 Task: Sort the products by price (highest first).
Action: Mouse moved to (19, 69)
Screenshot: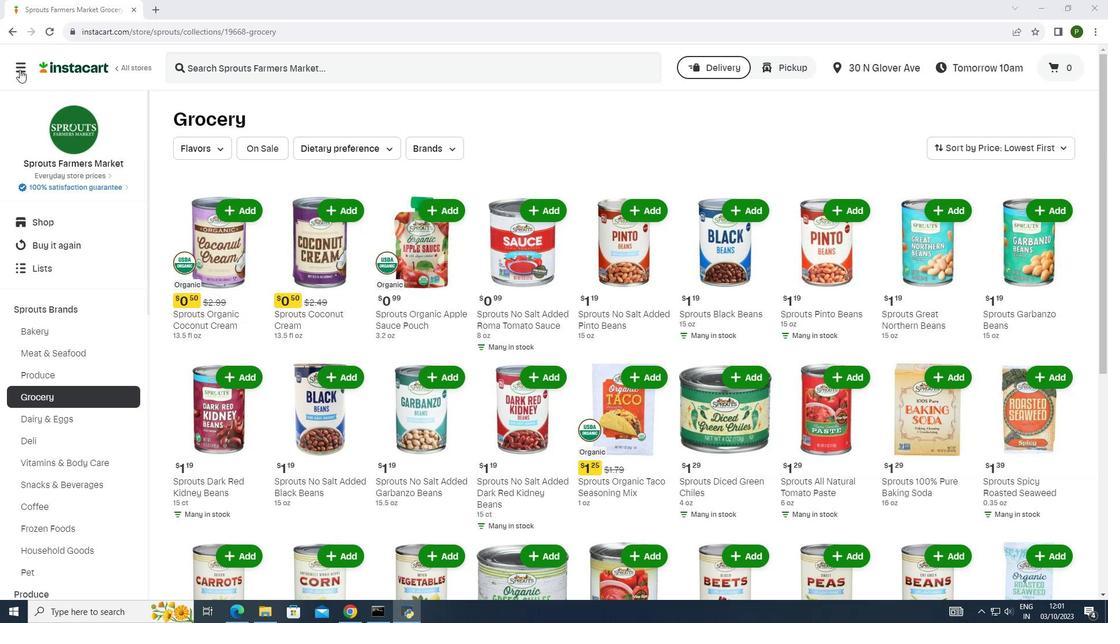 
Action: Mouse pressed left at (19, 69)
Screenshot: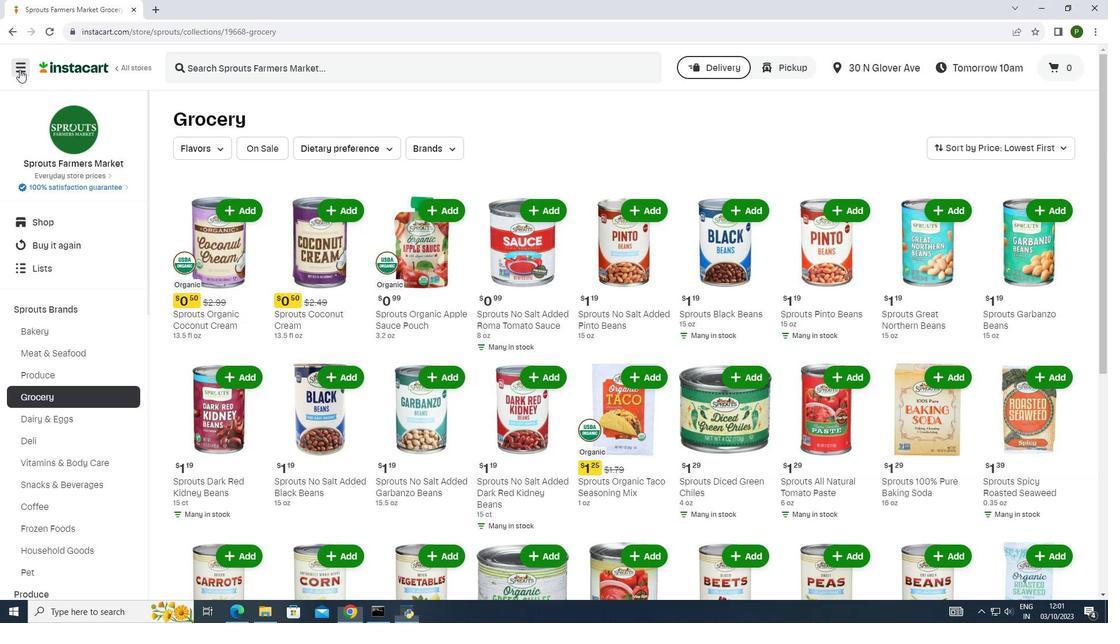 
Action: Mouse moved to (53, 298)
Screenshot: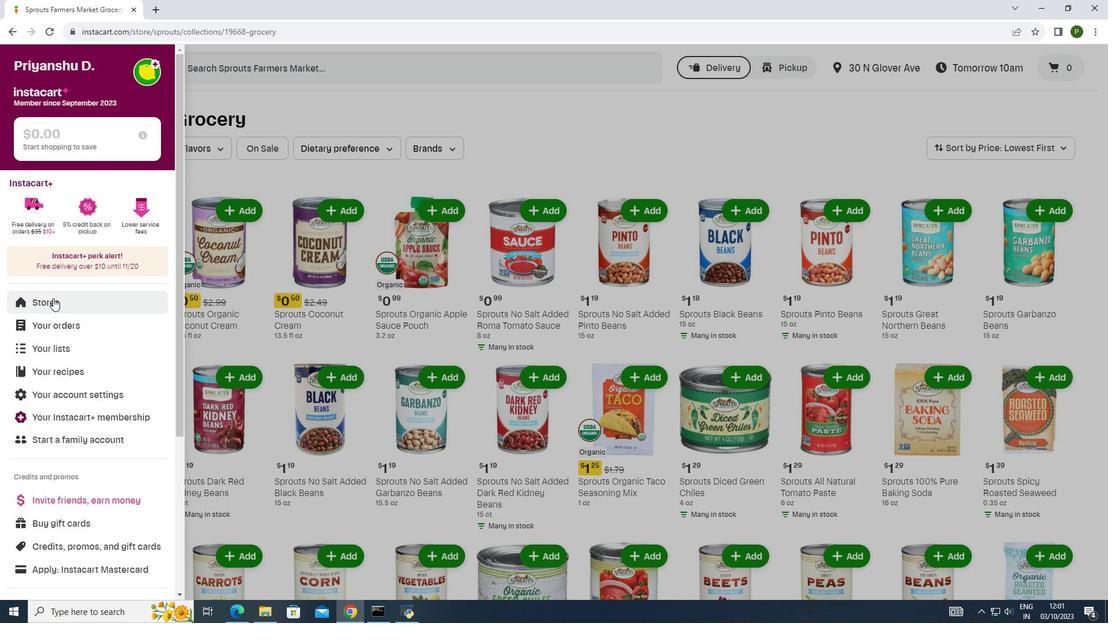 
Action: Mouse pressed left at (53, 298)
Screenshot: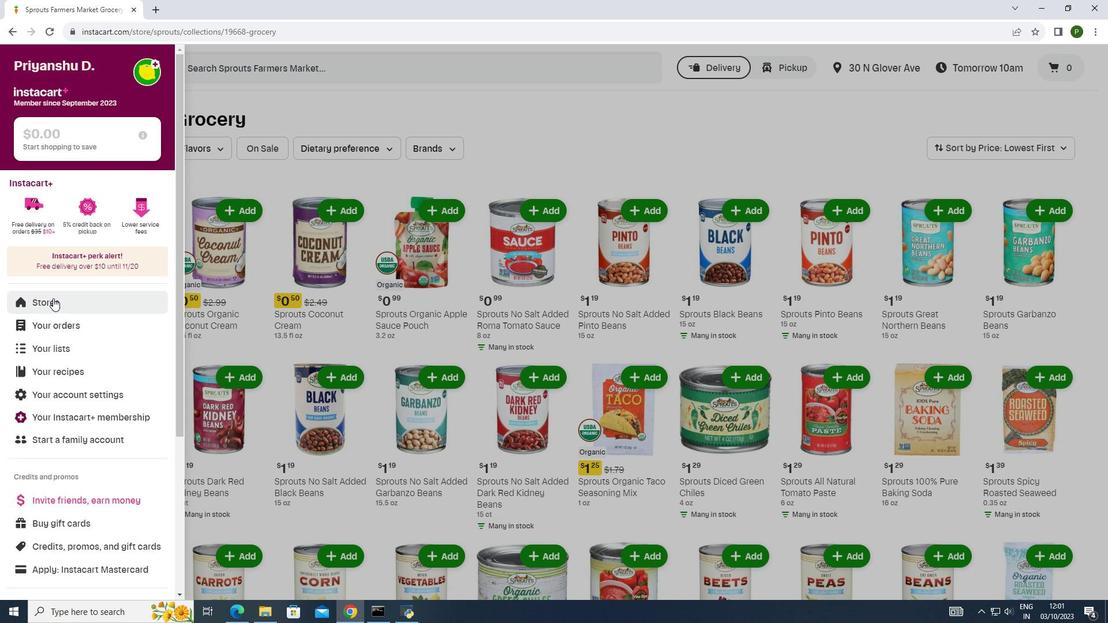 
Action: Mouse moved to (267, 116)
Screenshot: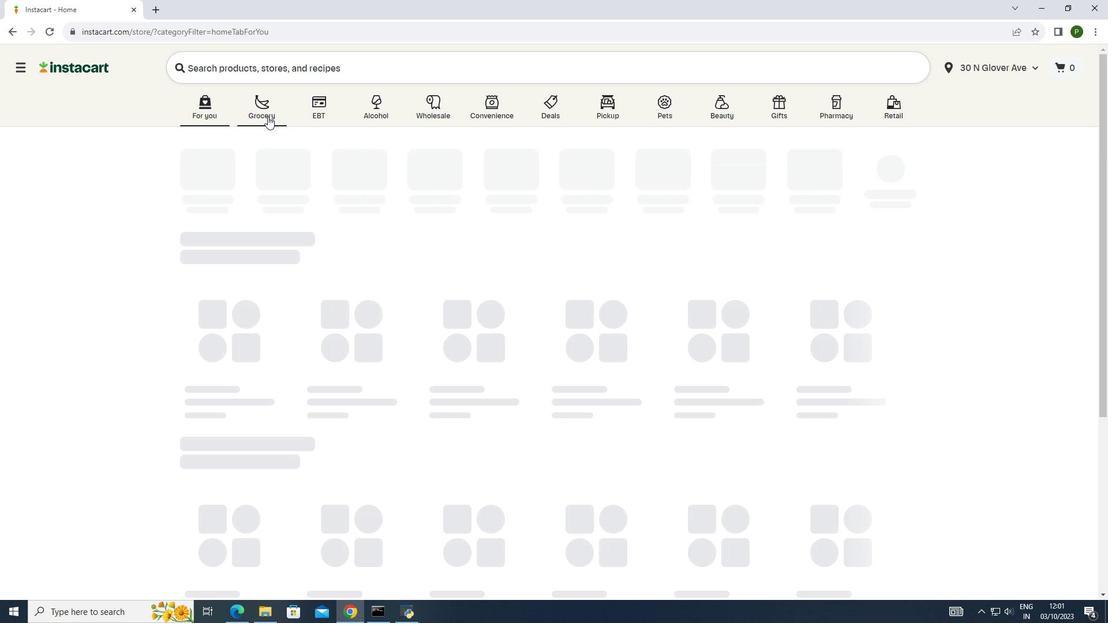 
Action: Mouse pressed left at (267, 116)
Screenshot: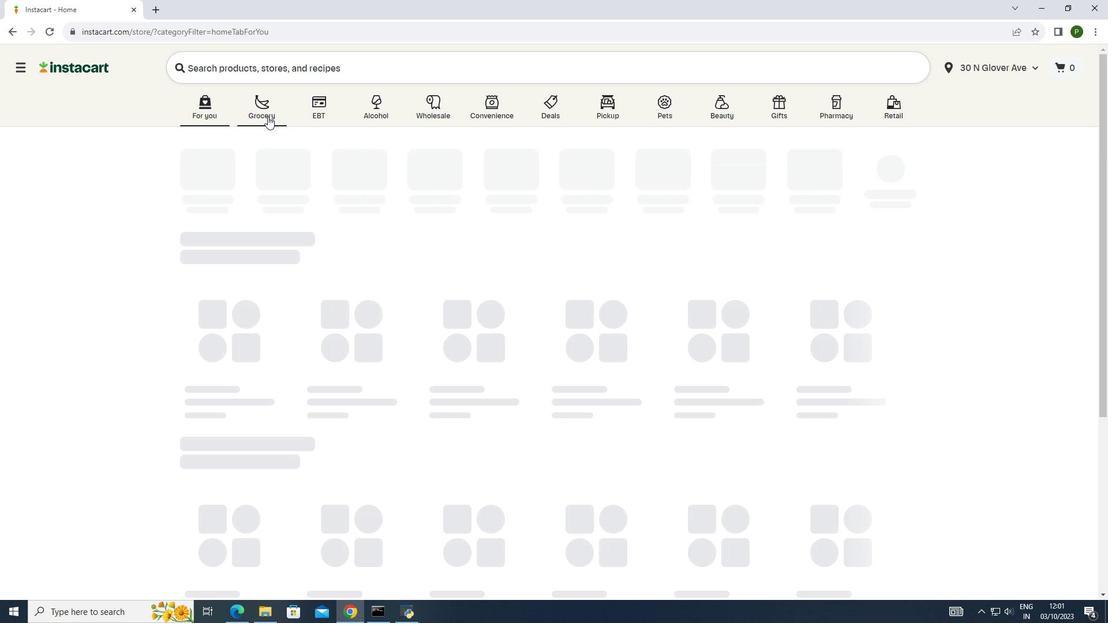 
Action: Mouse moved to (581, 181)
Screenshot: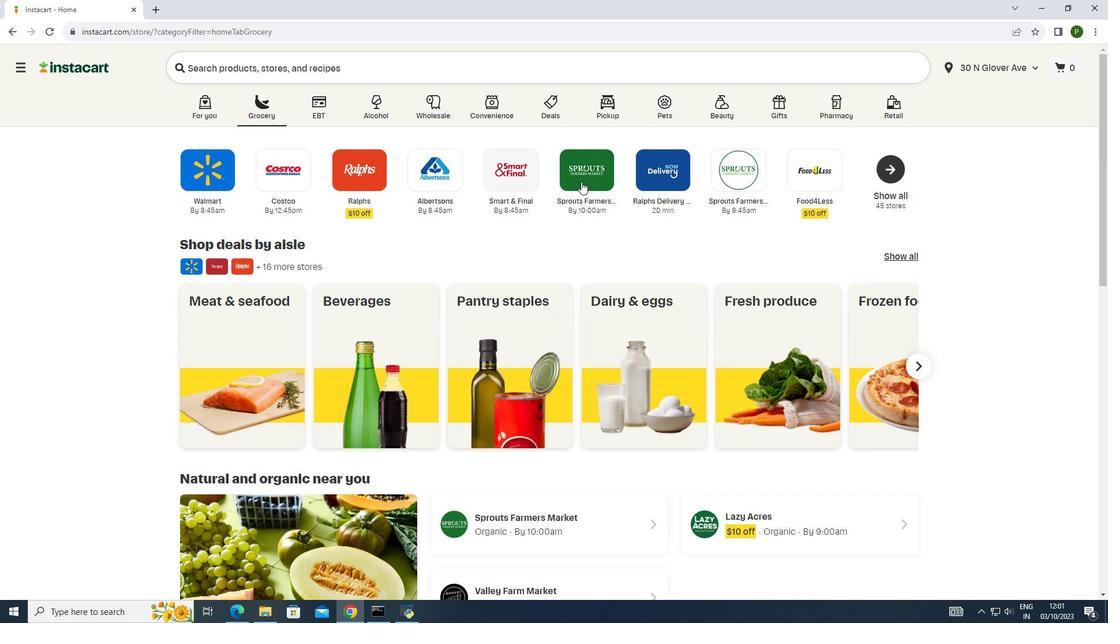 
Action: Mouse pressed left at (581, 181)
Screenshot: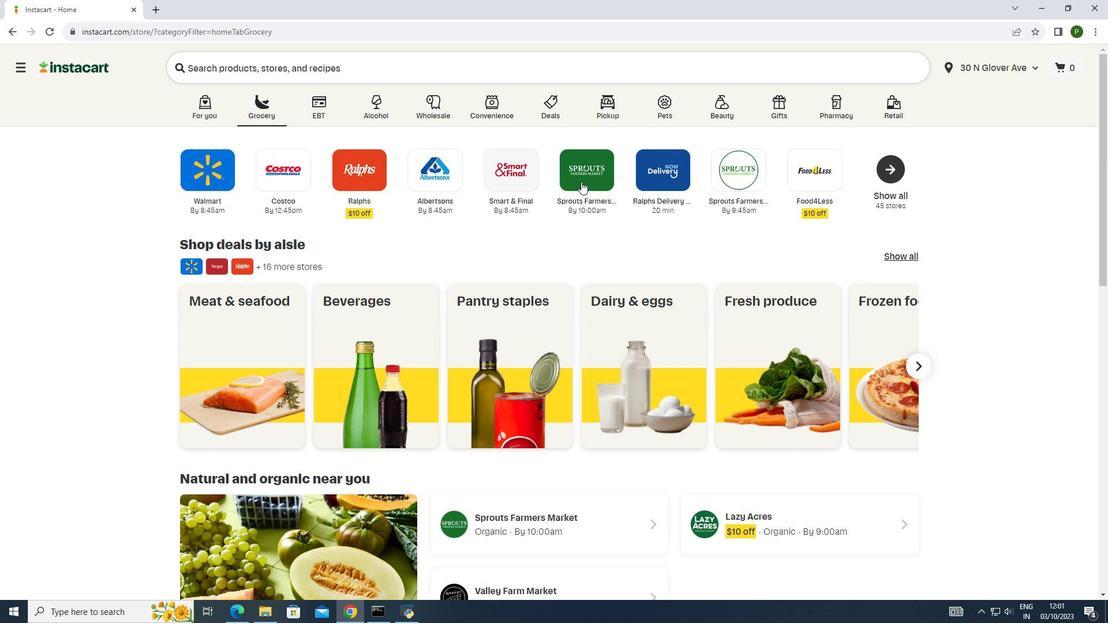 
Action: Mouse moved to (105, 307)
Screenshot: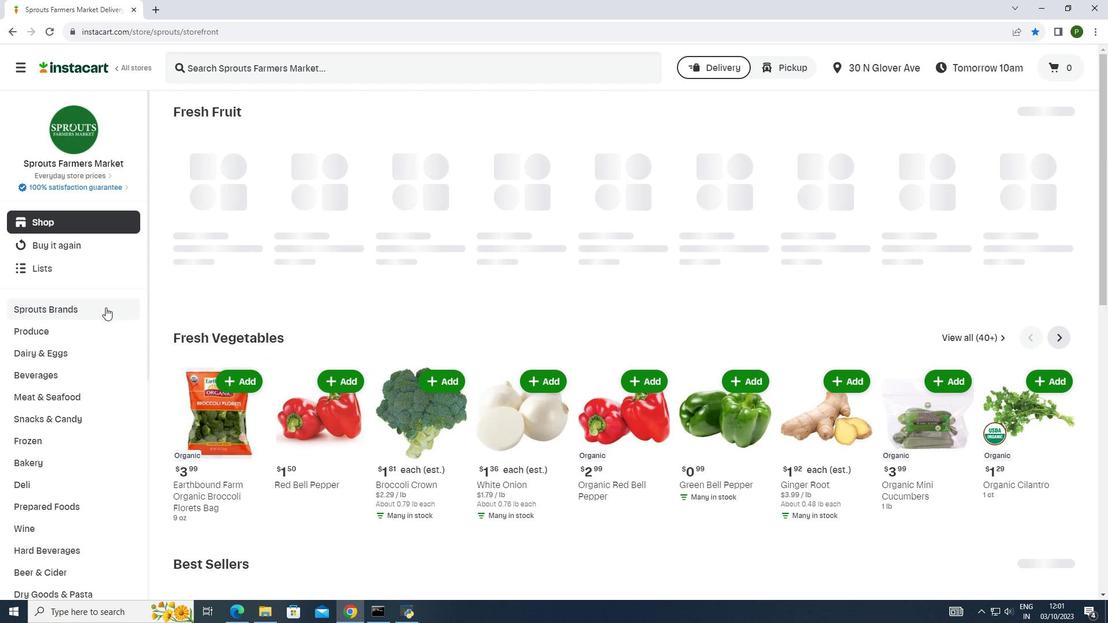
Action: Mouse pressed left at (105, 307)
Screenshot: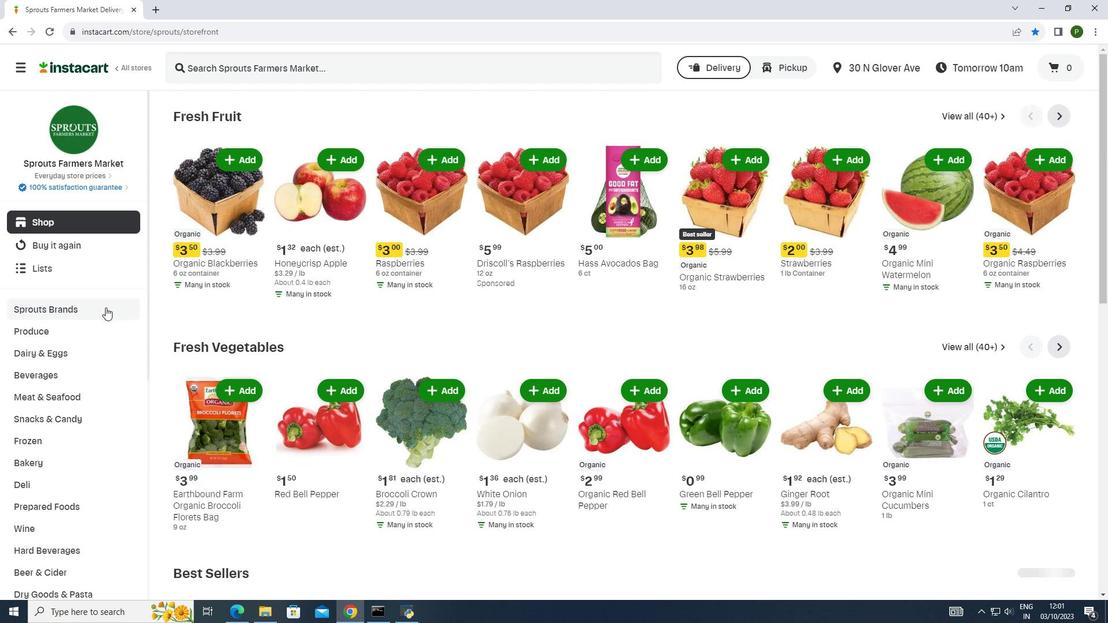 
Action: Mouse moved to (71, 394)
Screenshot: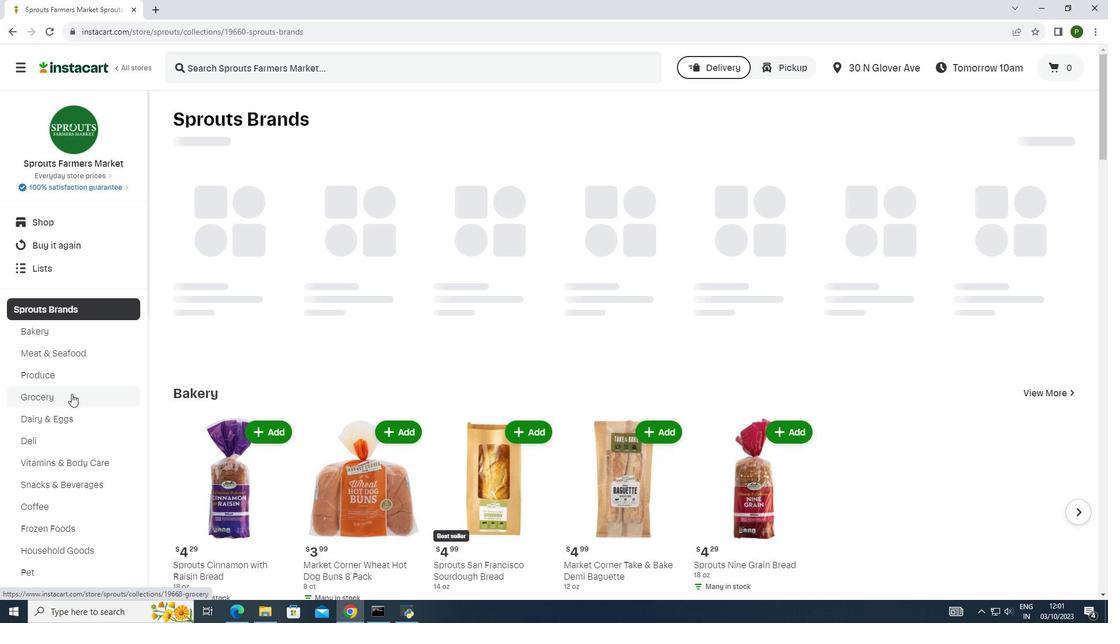
Action: Mouse pressed left at (71, 394)
Screenshot: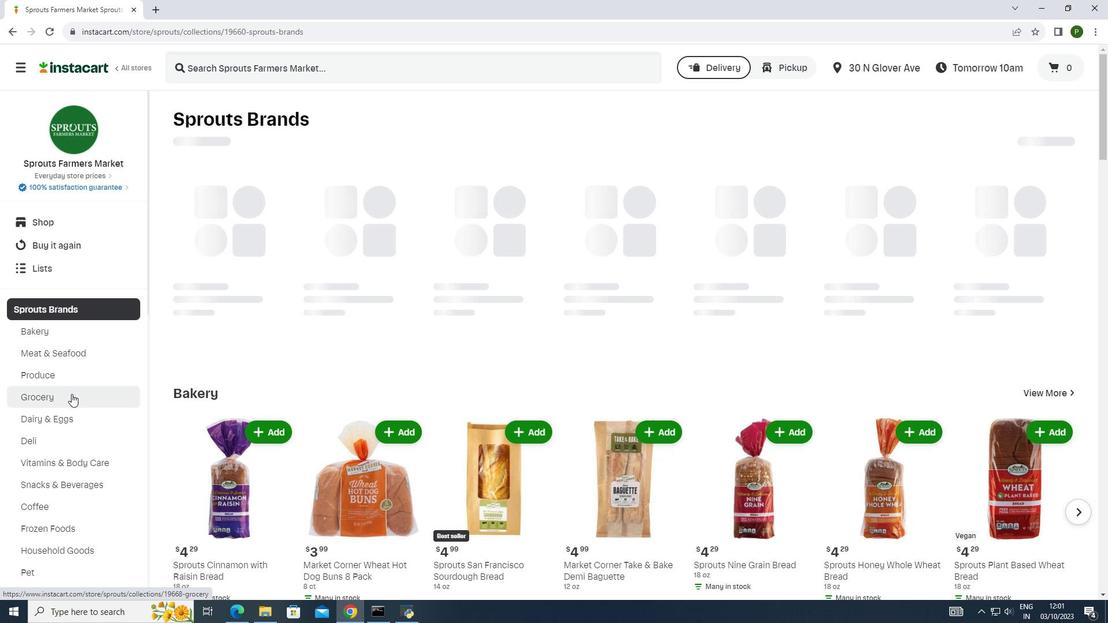 
Action: Mouse moved to (1035, 151)
Screenshot: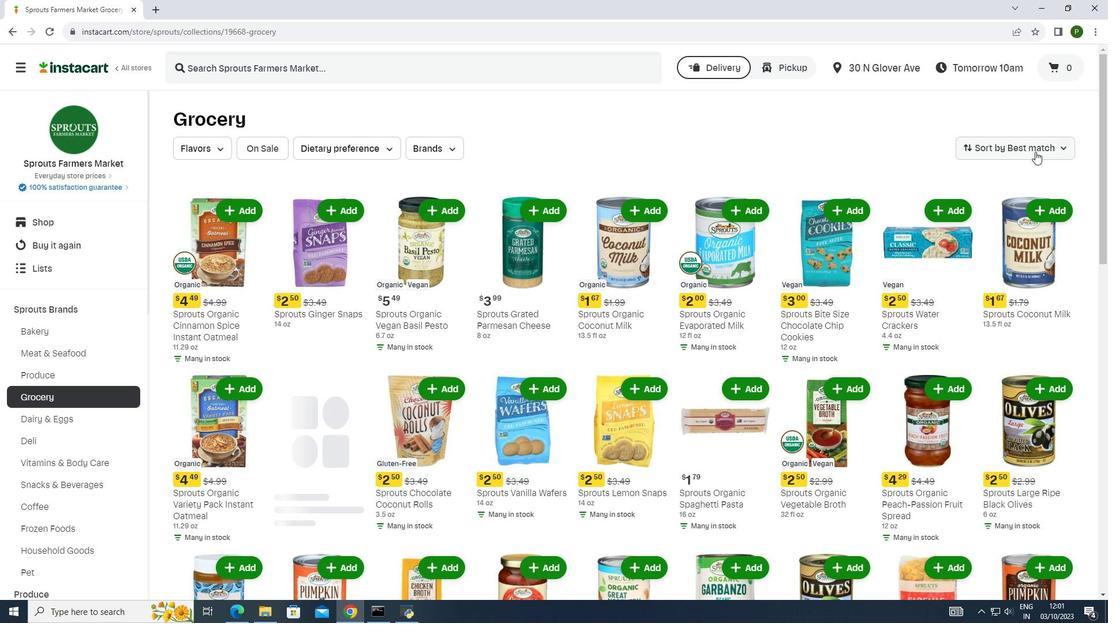 
Action: Mouse pressed left at (1035, 151)
Screenshot: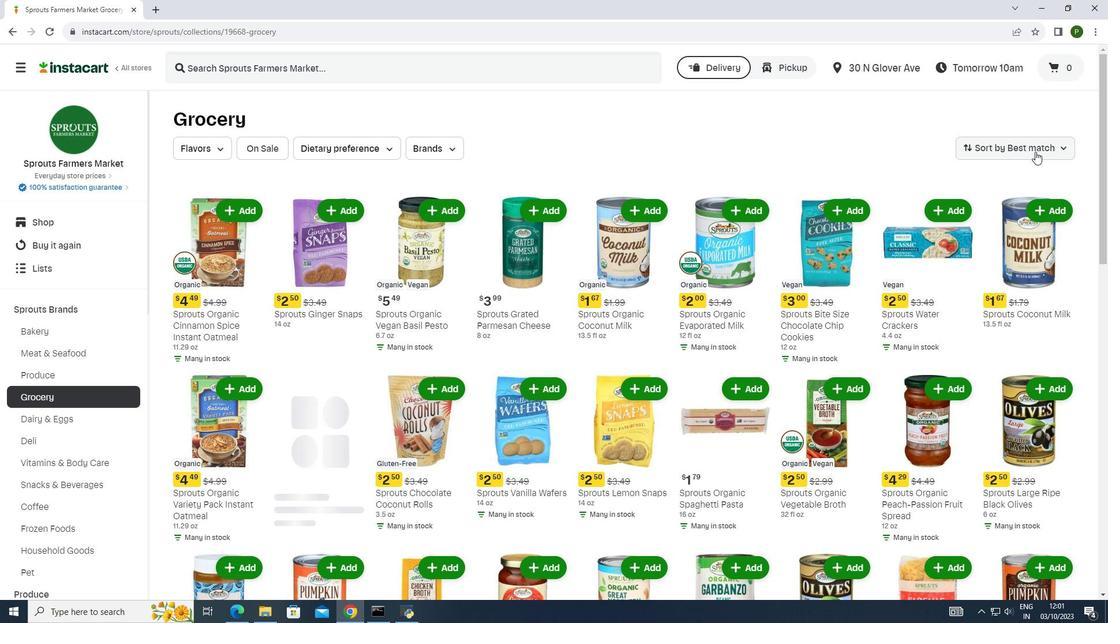 
Action: Mouse moved to (1031, 221)
Screenshot: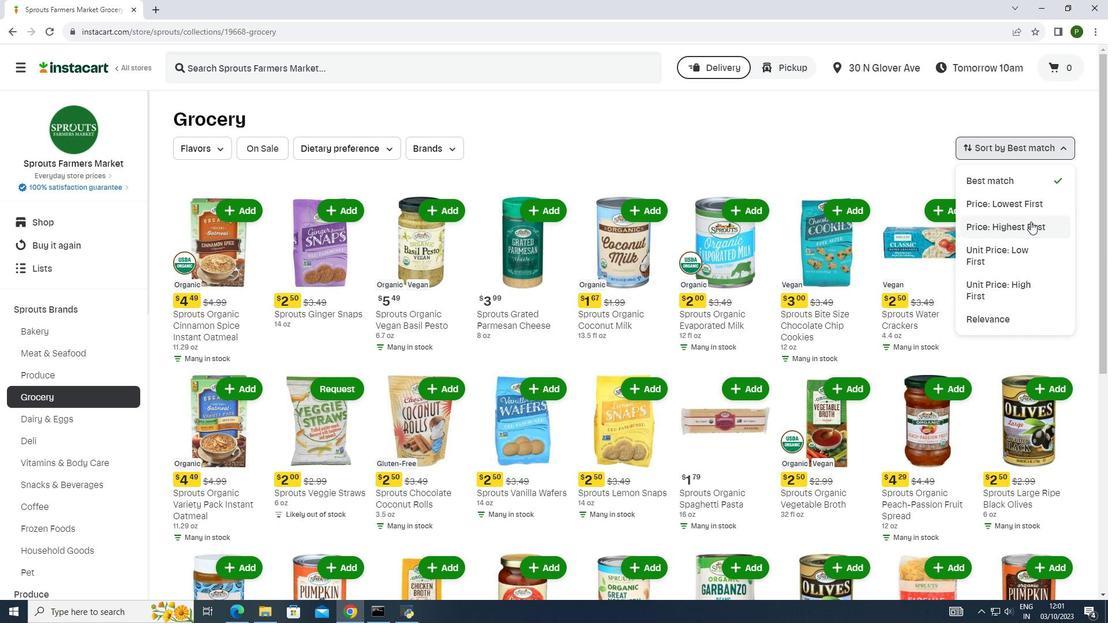 
Action: Mouse pressed left at (1031, 221)
Screenshot: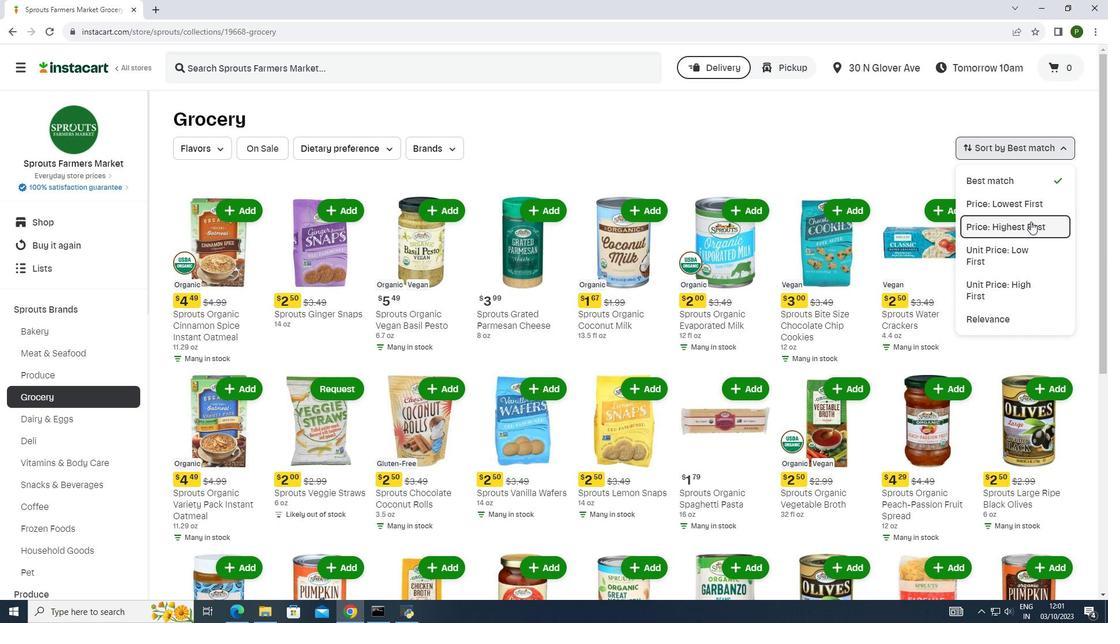 
